 Task: Create a rule from the Routing list, Task moved to a section -> Set Priority in the project AgileRevolution , set the section as Done clear the priority
Action: Mouse moved to (73, 333)
Screenshot: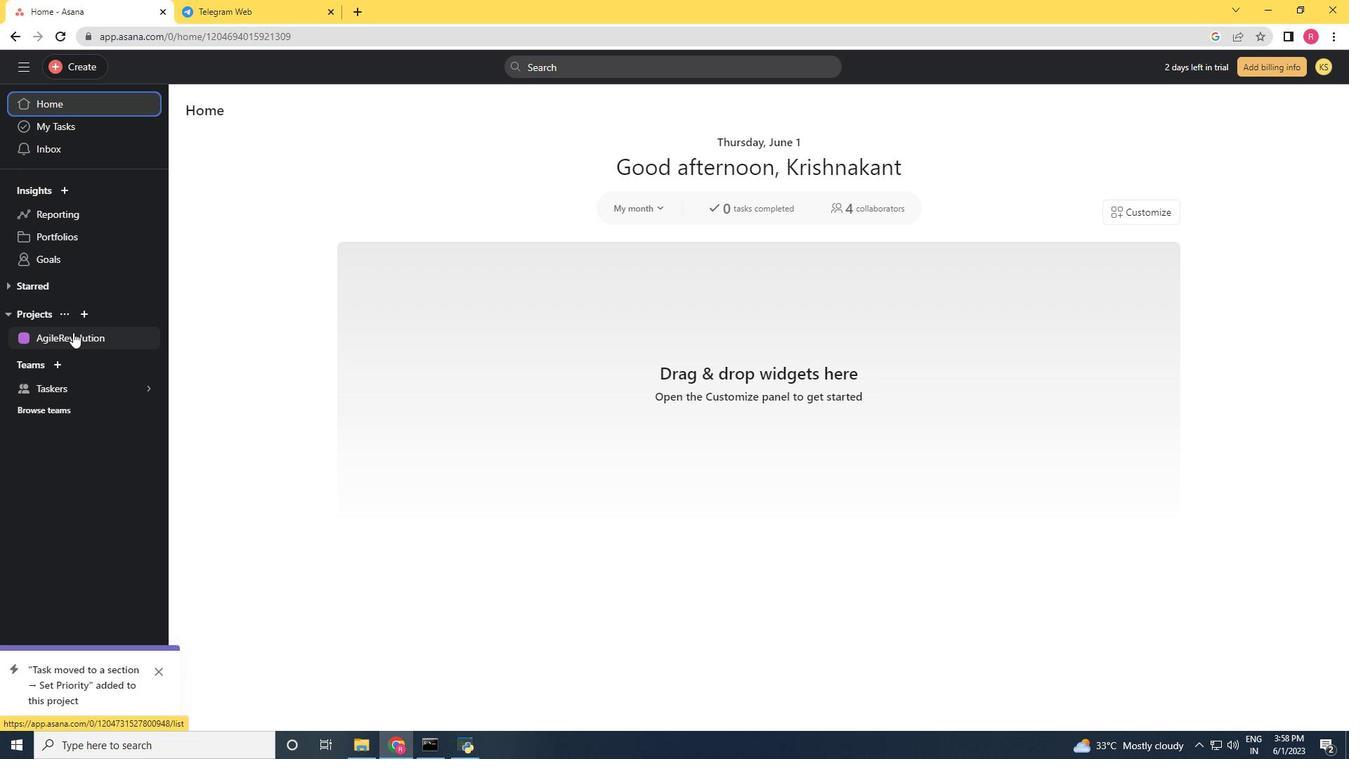 
Action: Mouse pressed left at (73, 333)
Screenshot: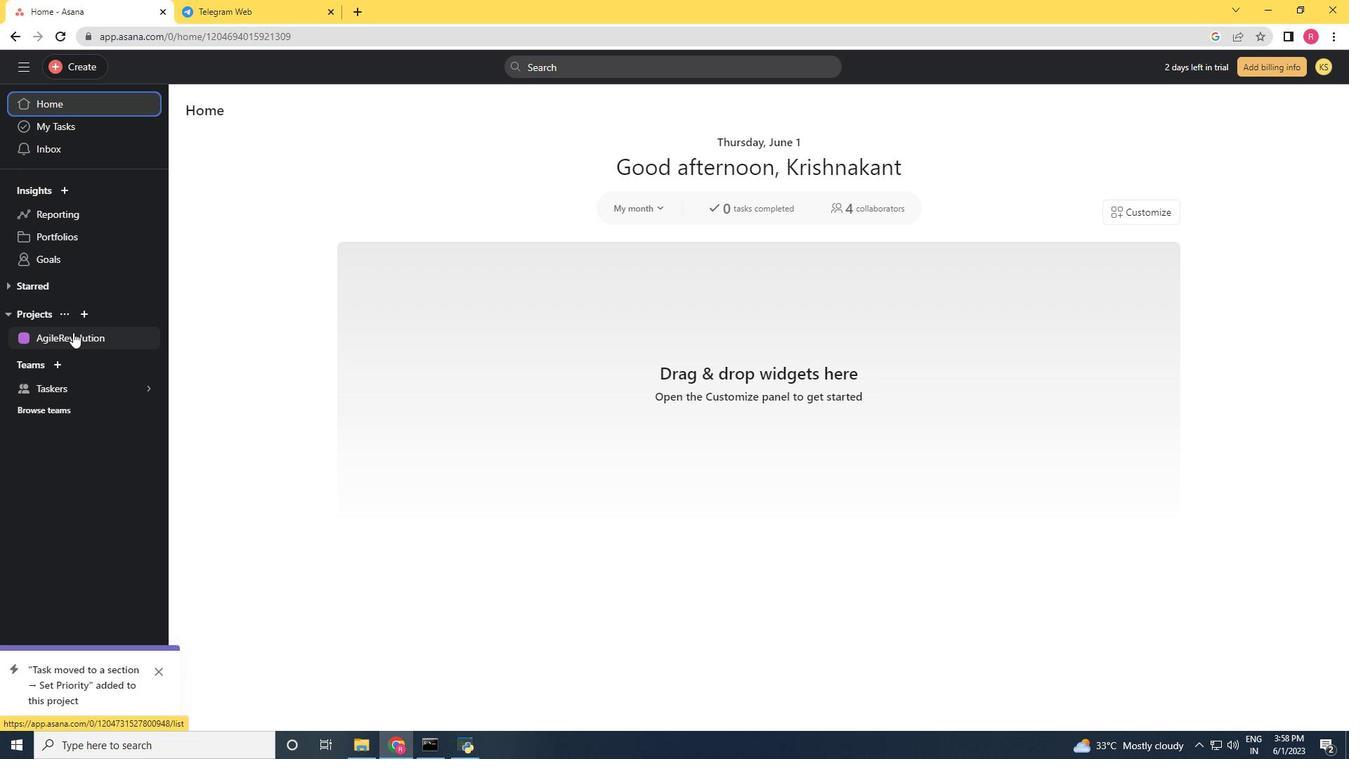 
Action: Mouse moved to (1283, 114)
Screenshot: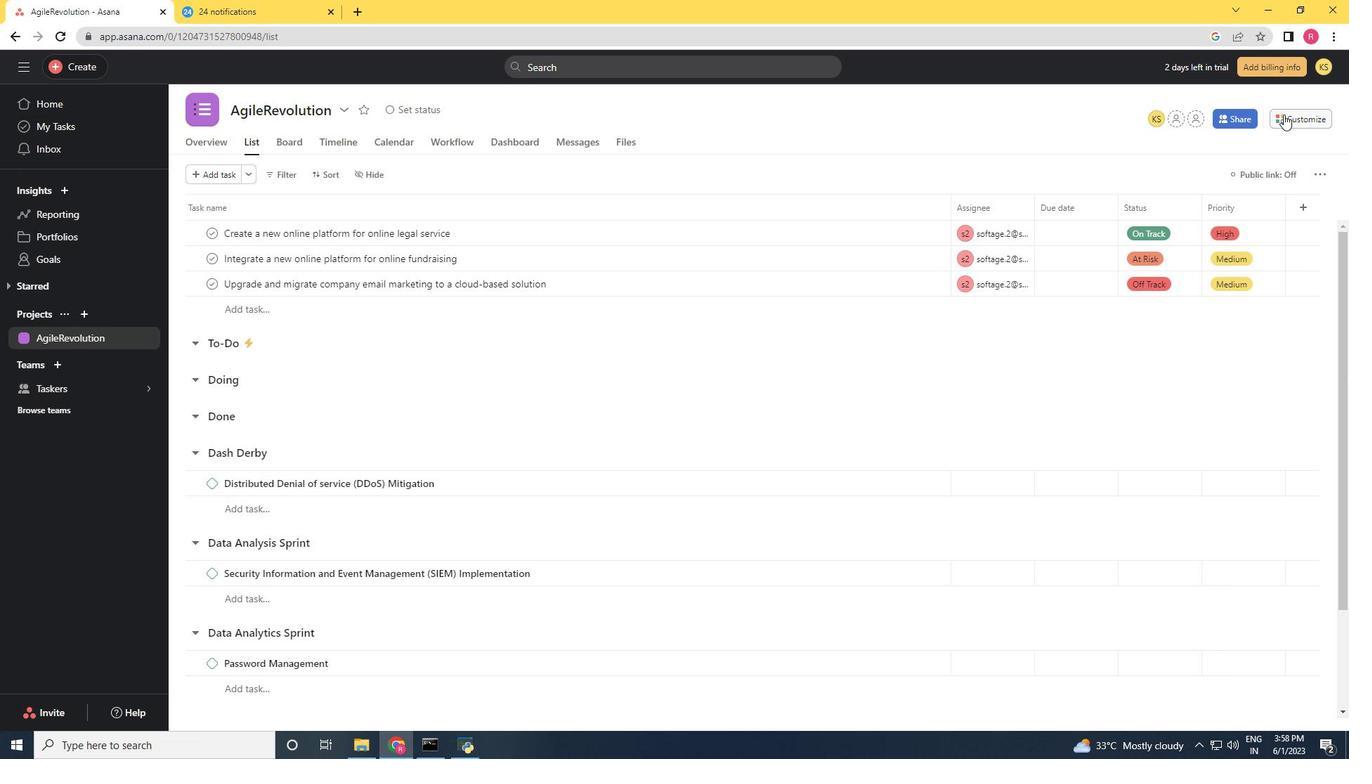 
Action: Mouse pressed left at (1283, 114)
Screenshot: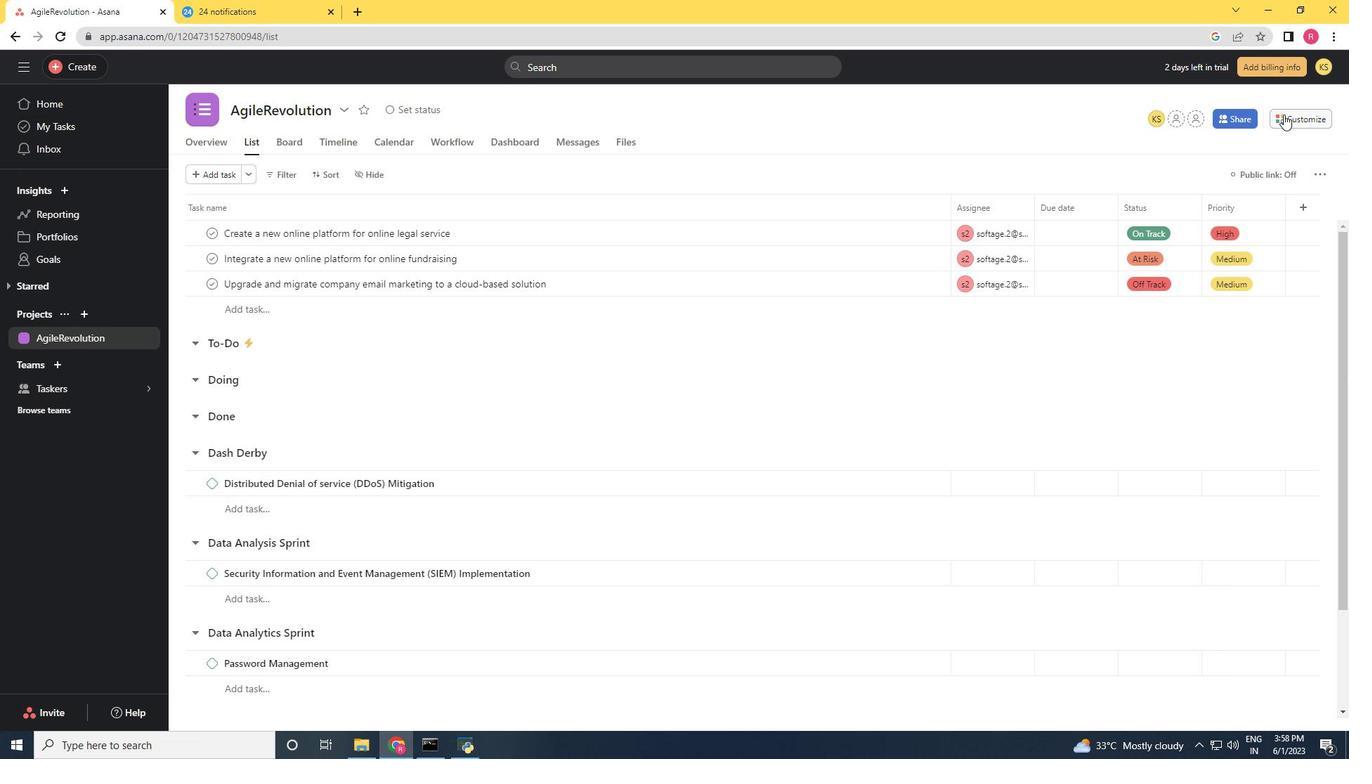 
Action: Mouse moved to (1032, 311)
Screenshot: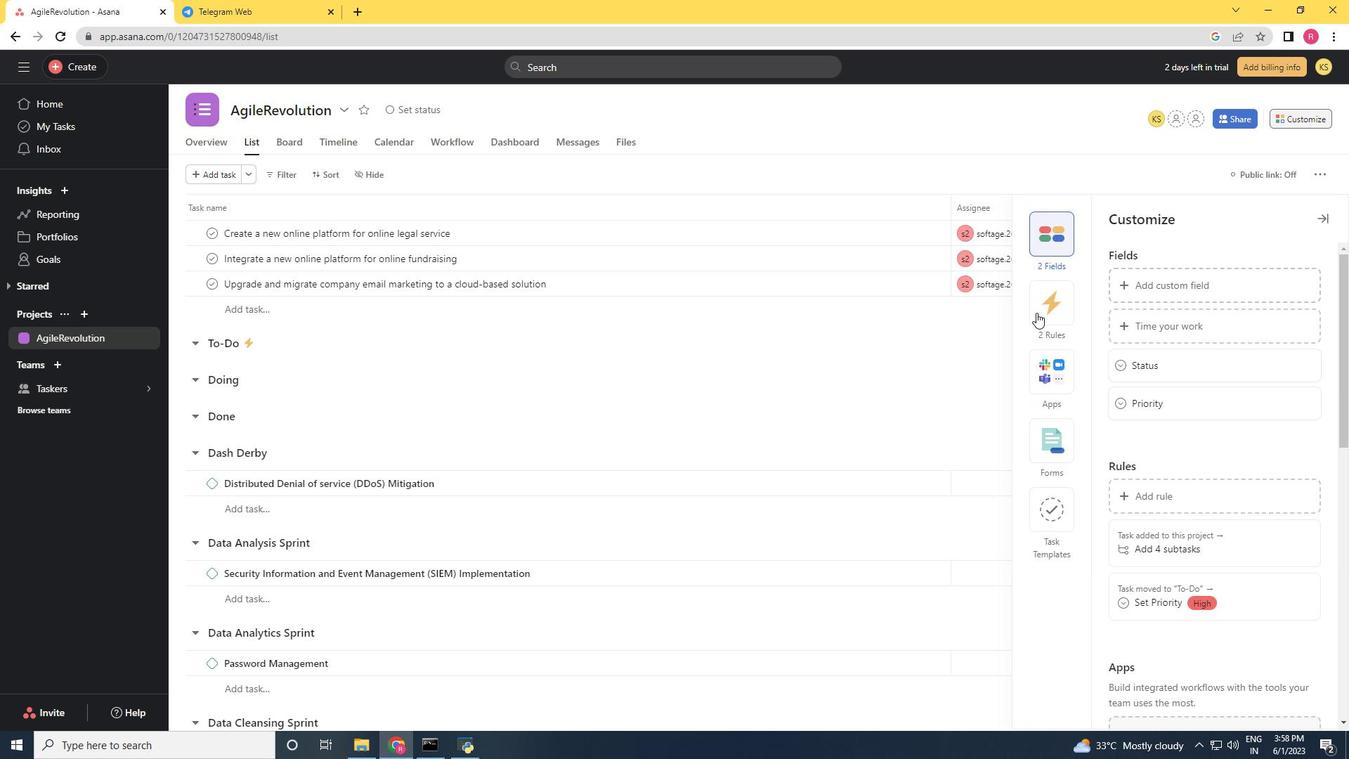 
Action: Mouse pressed left at (1032, 311)
Screenshot: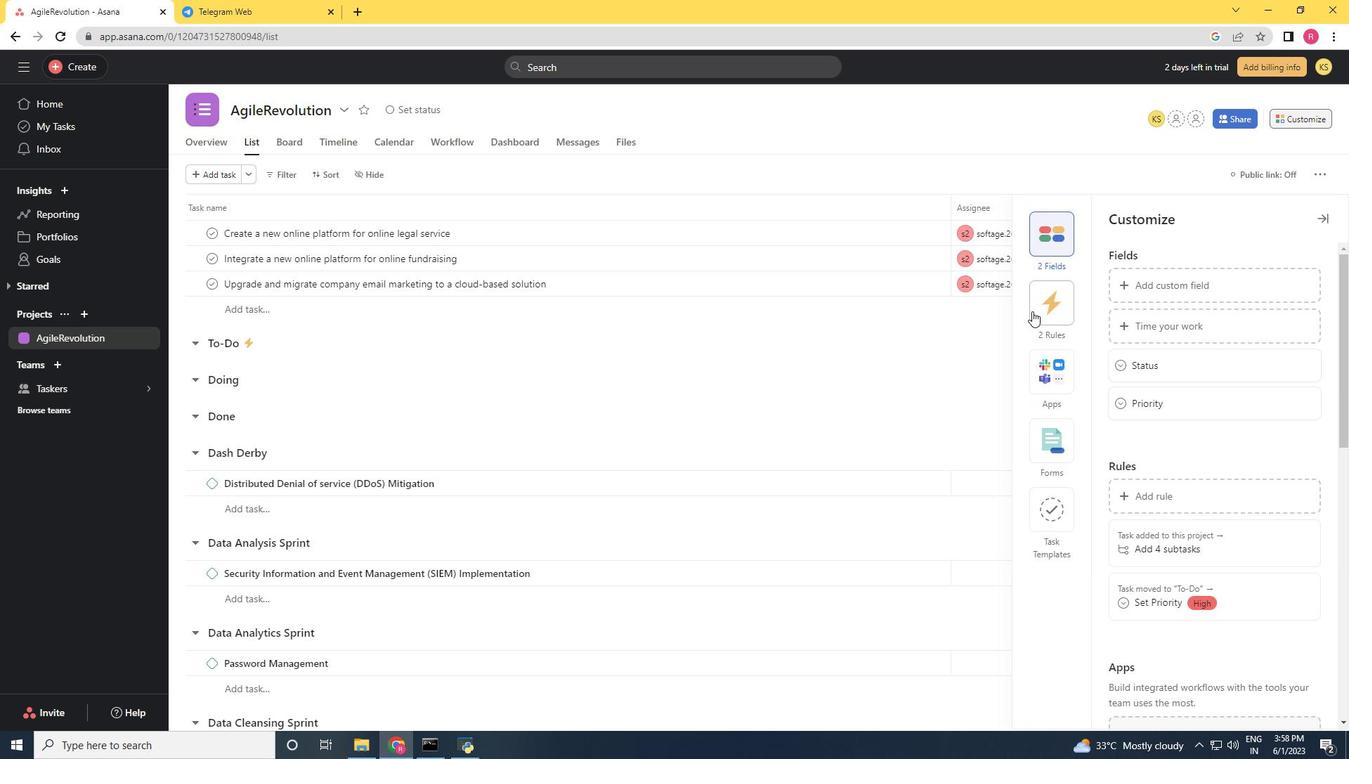
Action: Mouse moved to (1171, 287)
Screenshot: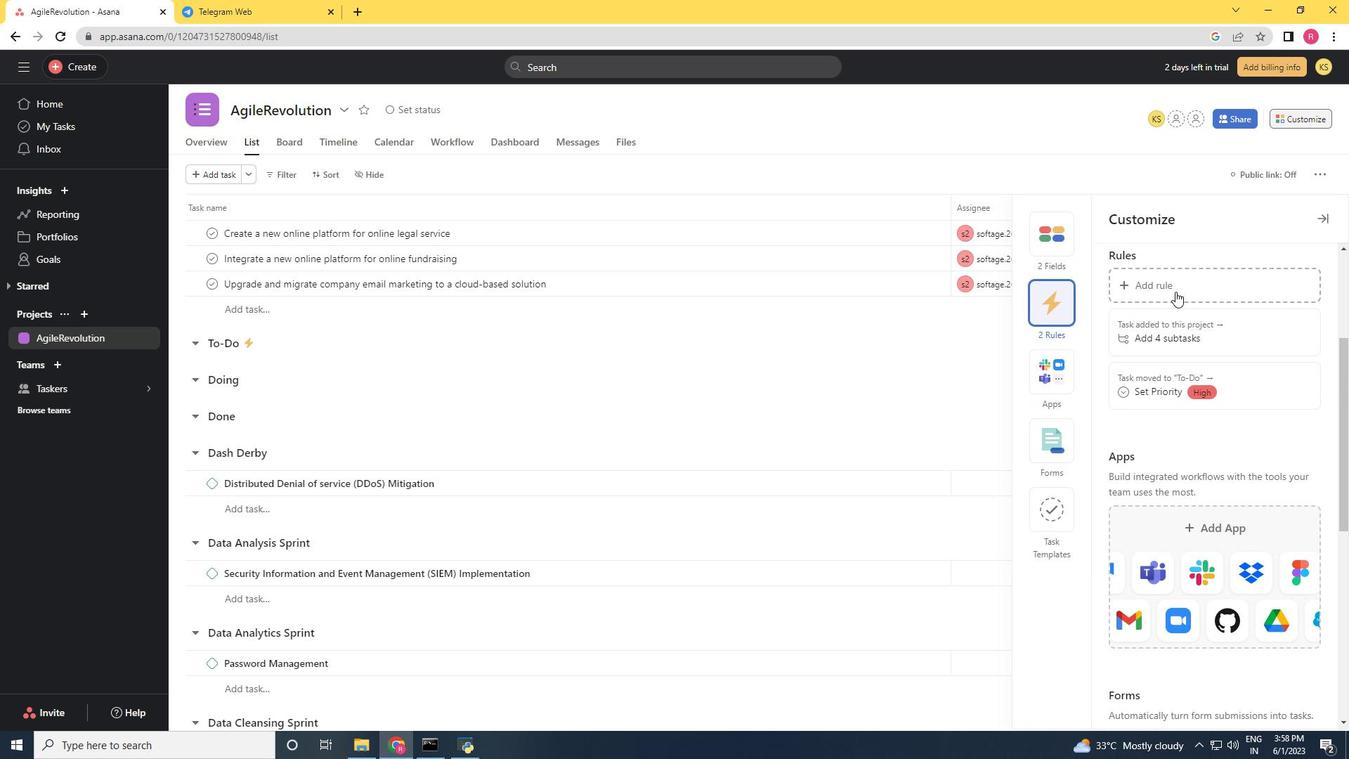 
Action: Mouse pressed left at (1171, 287)
Screenshot: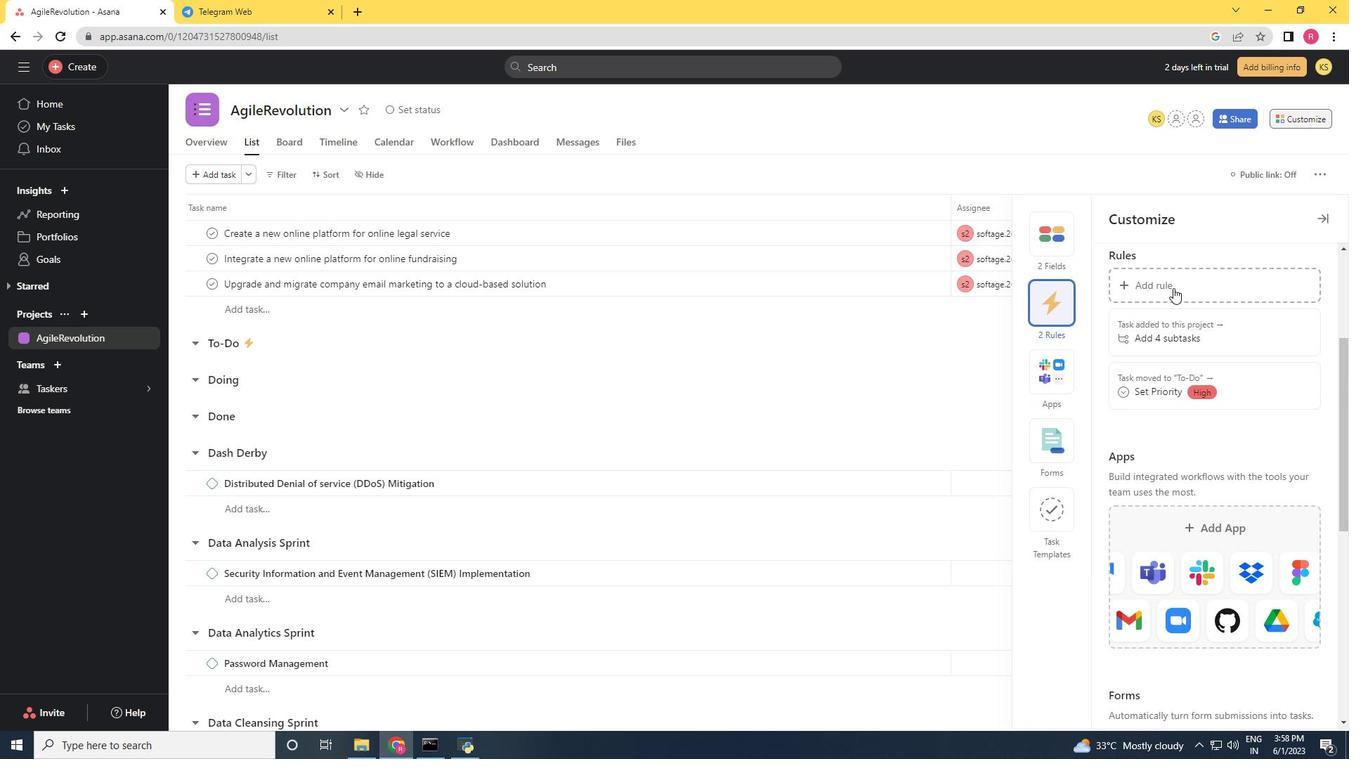 
Action: Mouse moved to (299, 189)
Screenshot: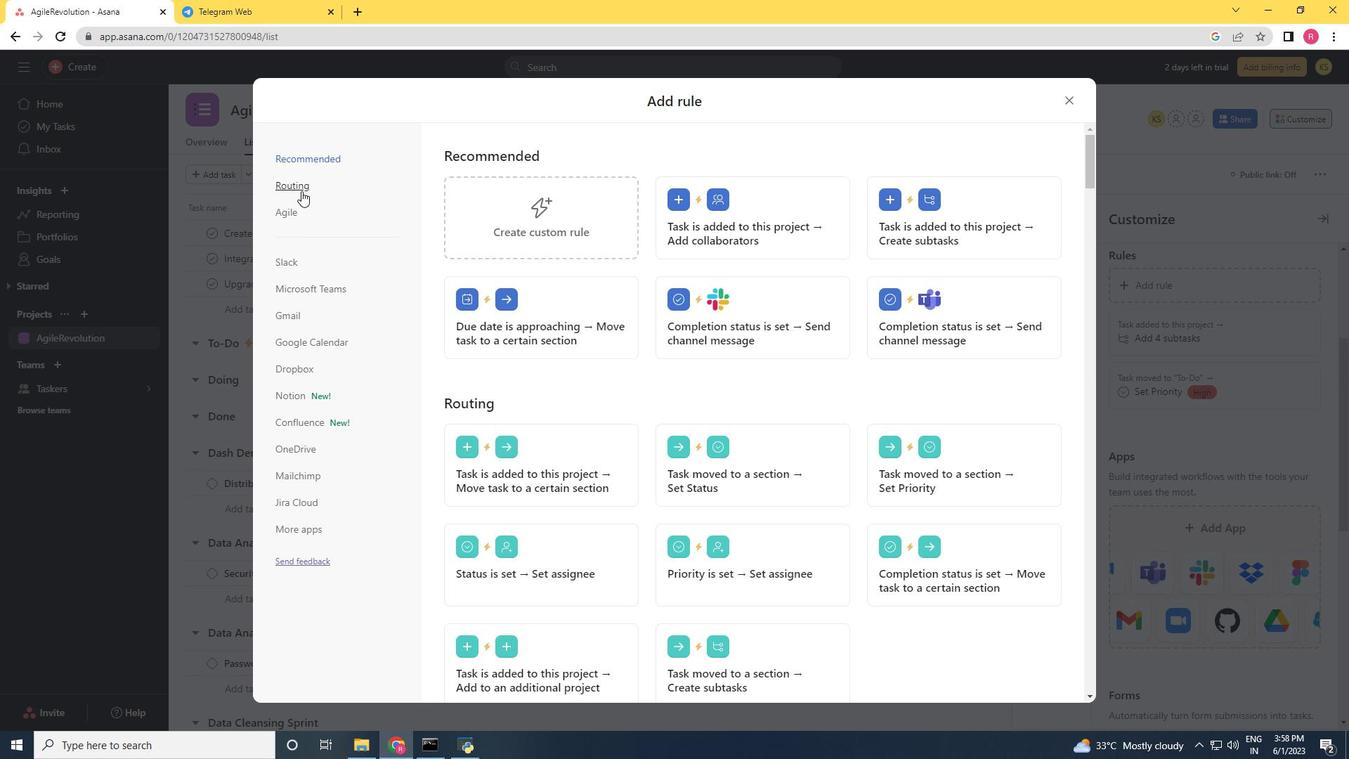 
Action: Mouse pressed left at (299, 189)
Screenshot: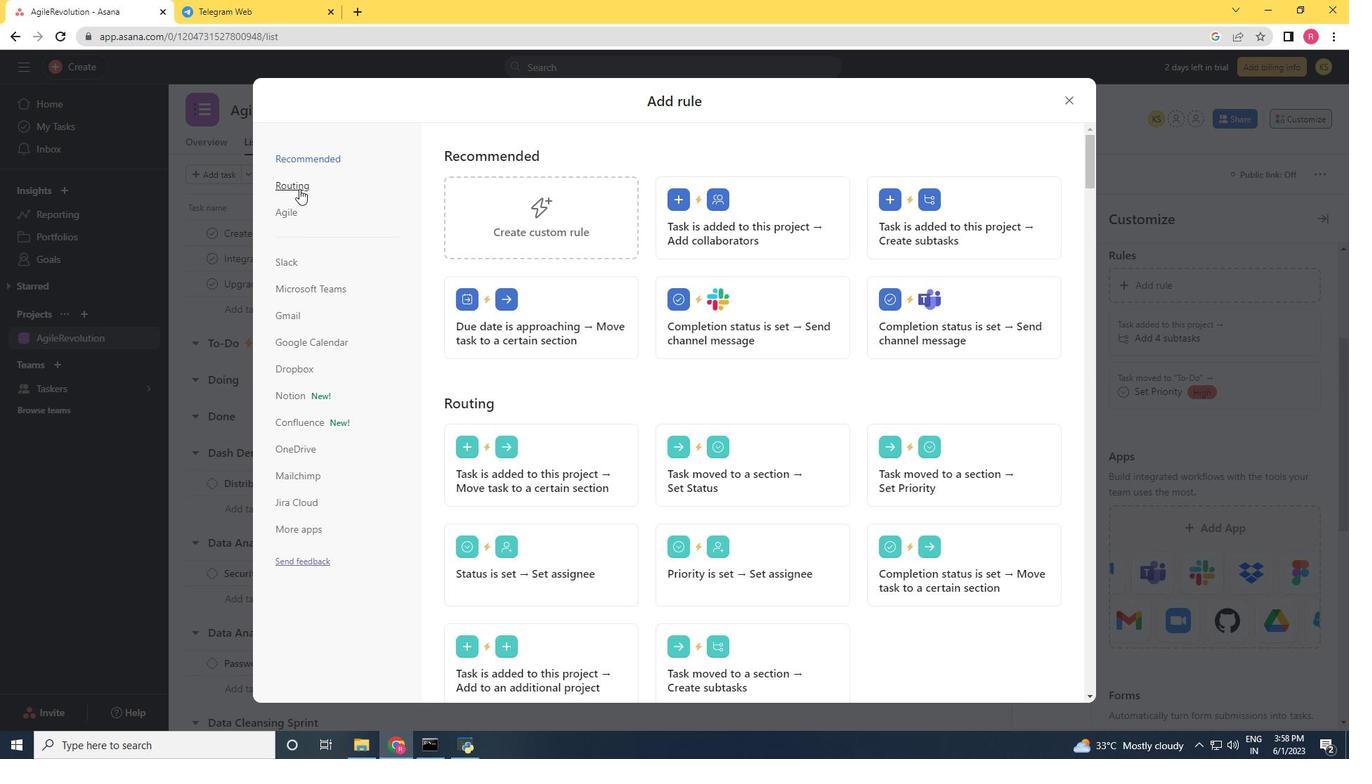 
Action: Mouse moved to (930, 240)
Screenshot: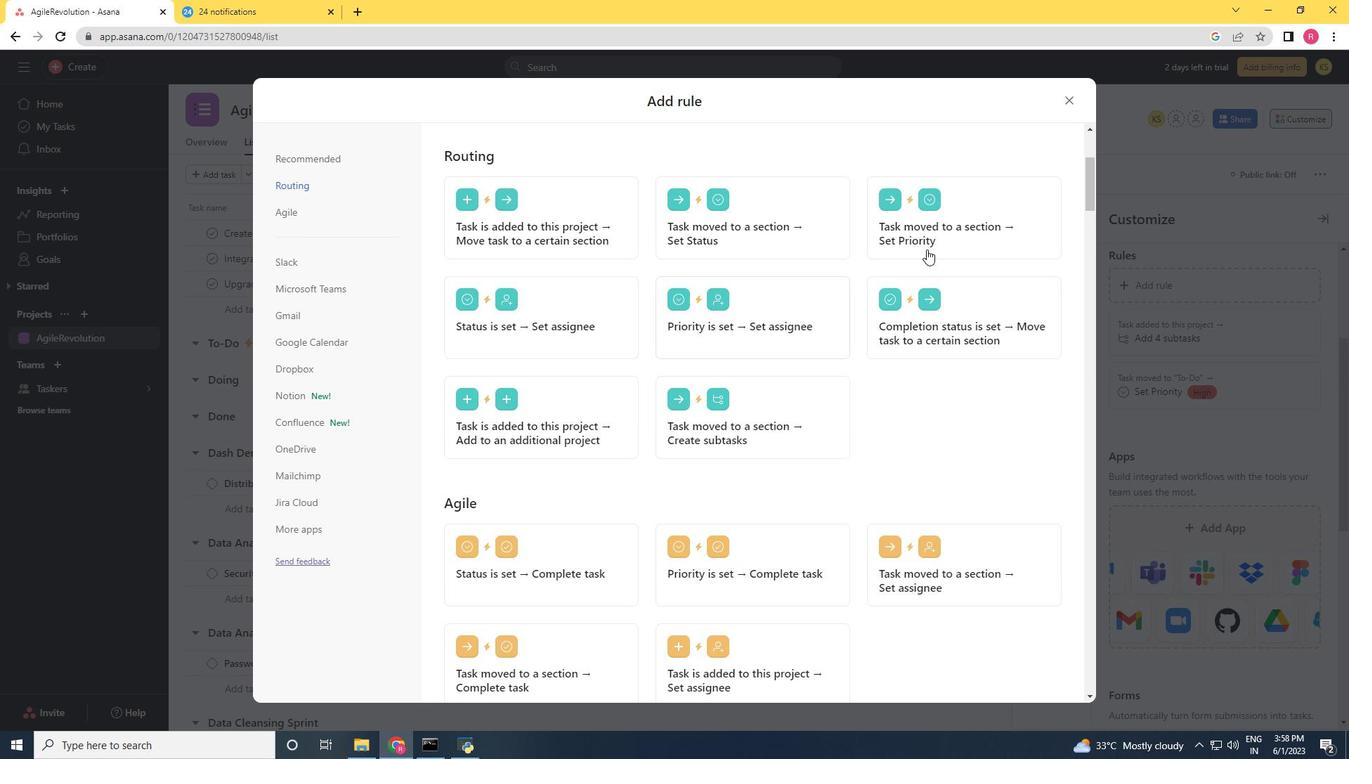 
Action: Mouse pressed left at (930, 240)
Screenshot: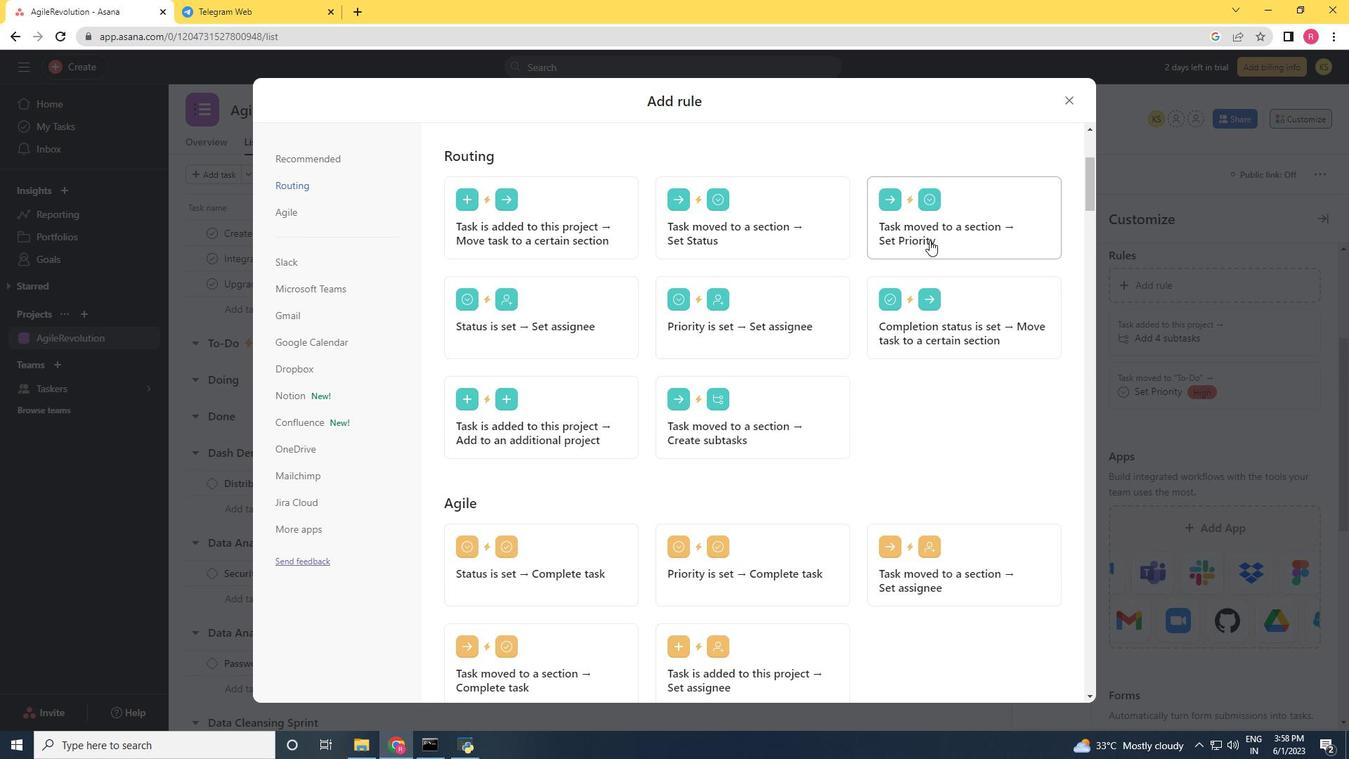
Action: Mouse moved to (584, 367)
Screenshot: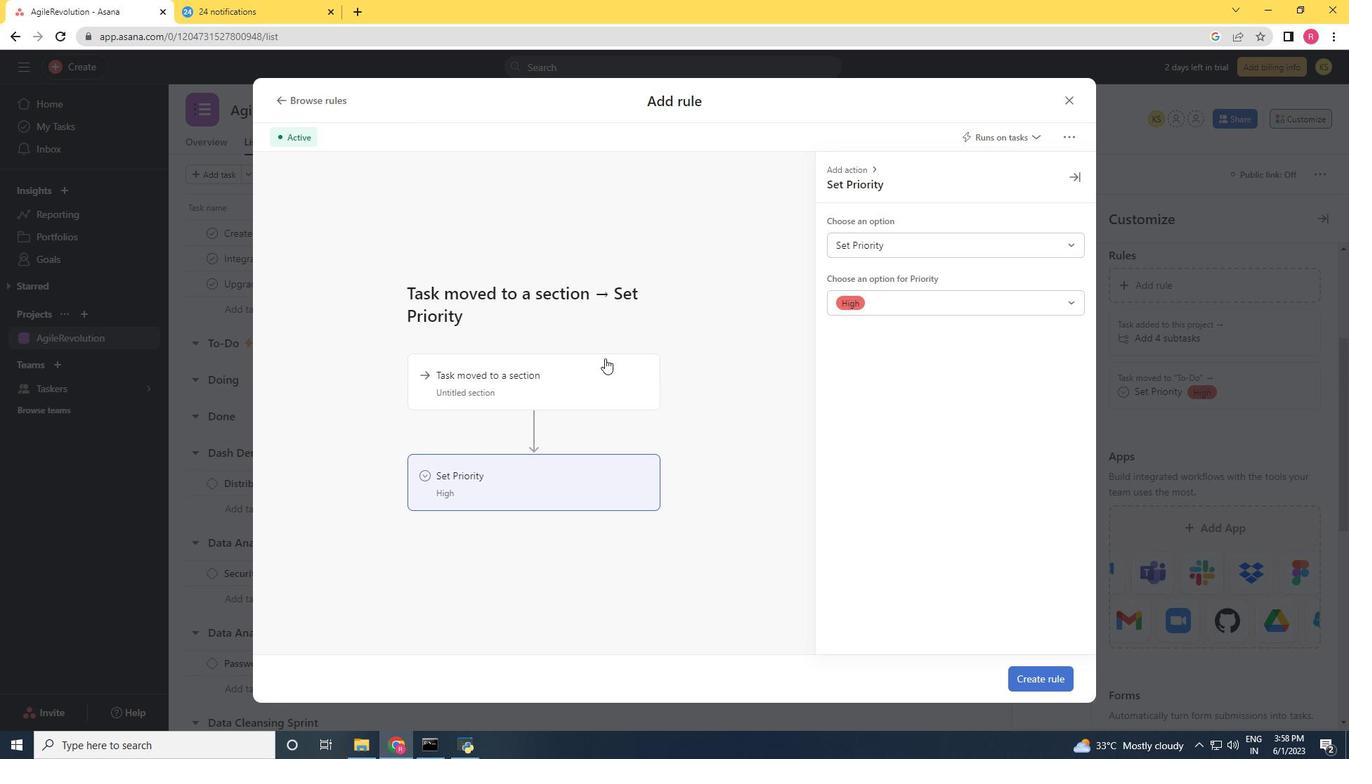 
Action: Mouse pressed left at (584, 367)
Screenshot: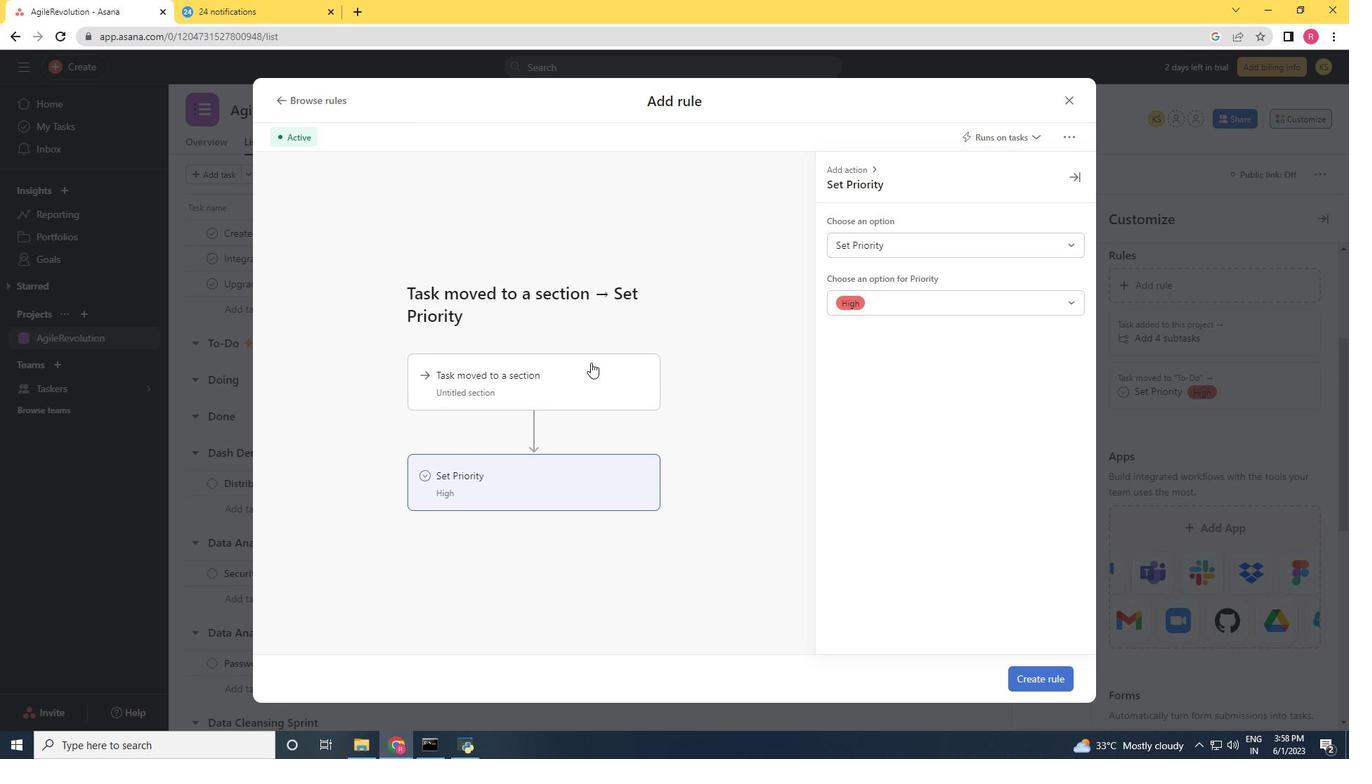 
Action: Mouse moved to (868, 246)
Screenshot: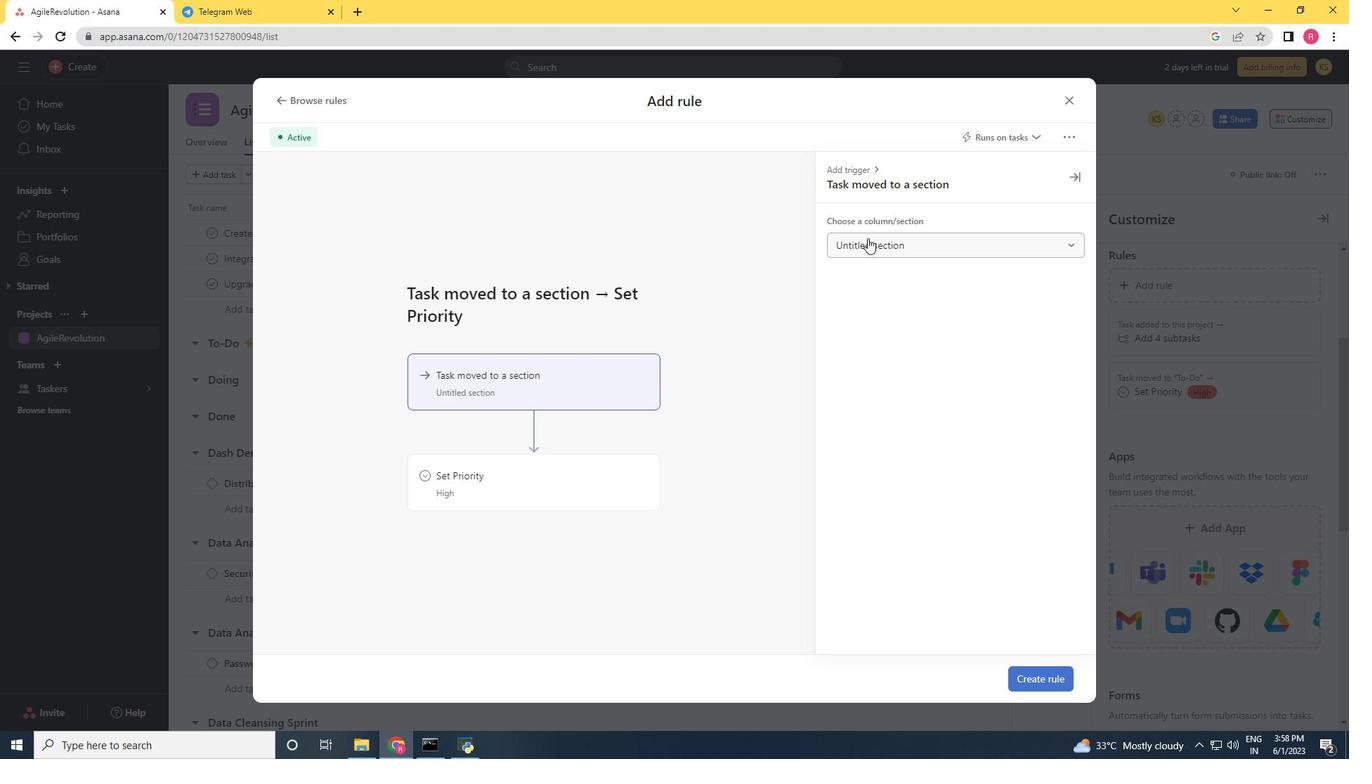 
Action: Mouse pressed left at (868, 246)
Screenshot: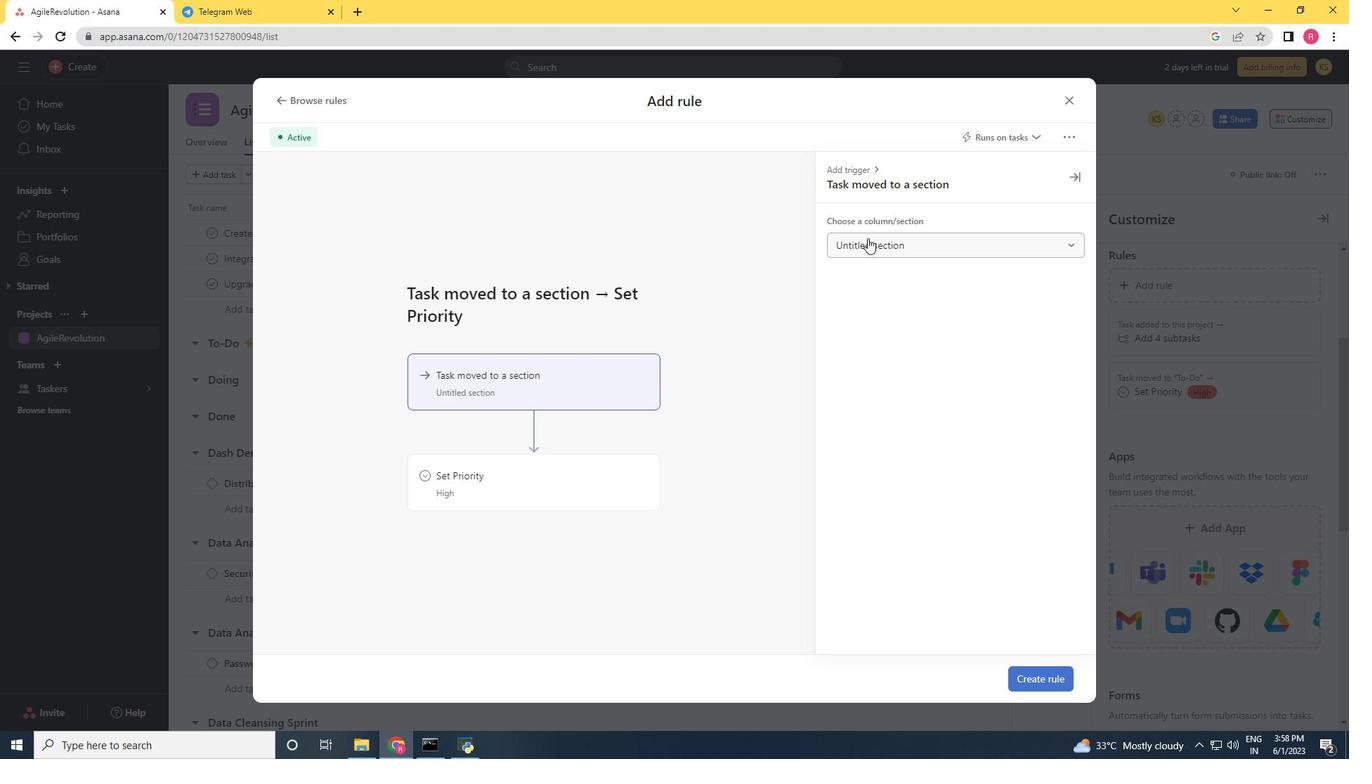 
Action: Mouse moved to (874, 345)
Screenshot: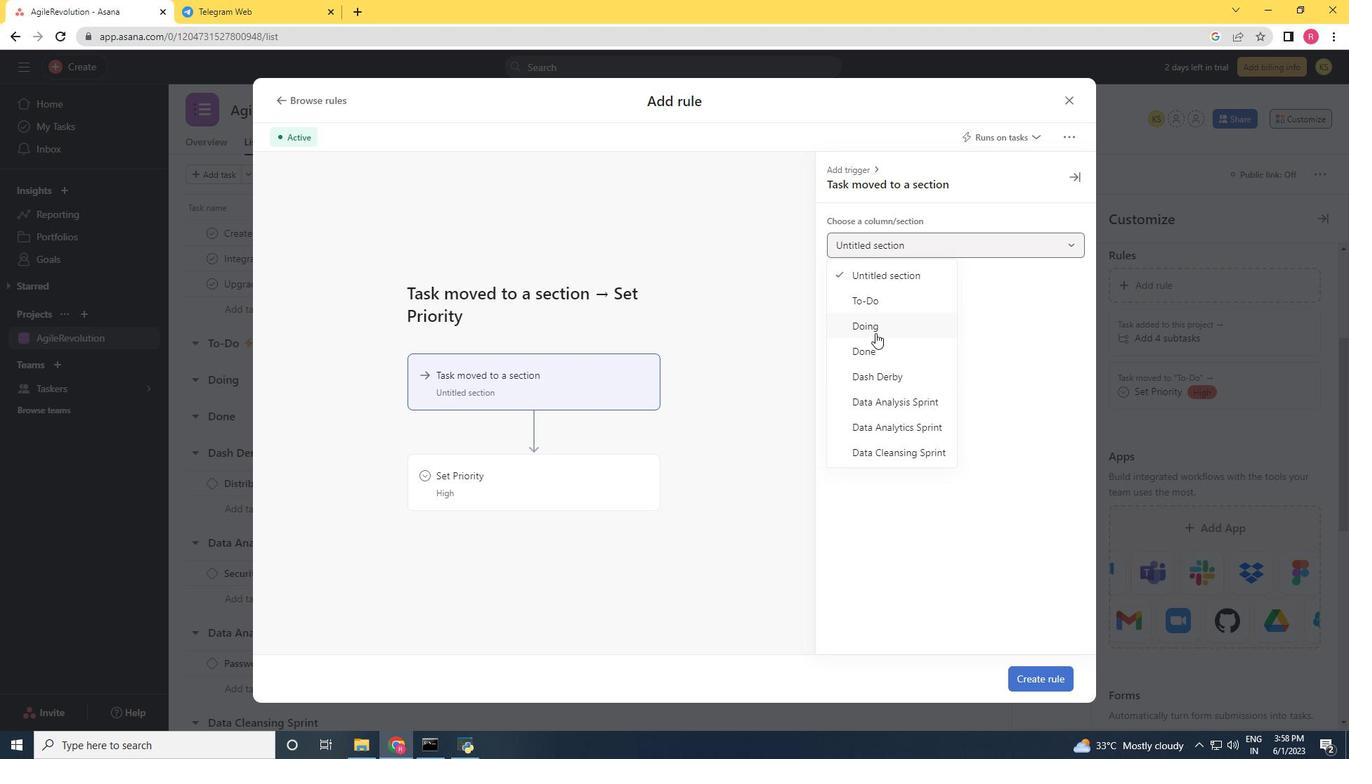
Action: Mouse pressed left at (874, 345)
Screenshot: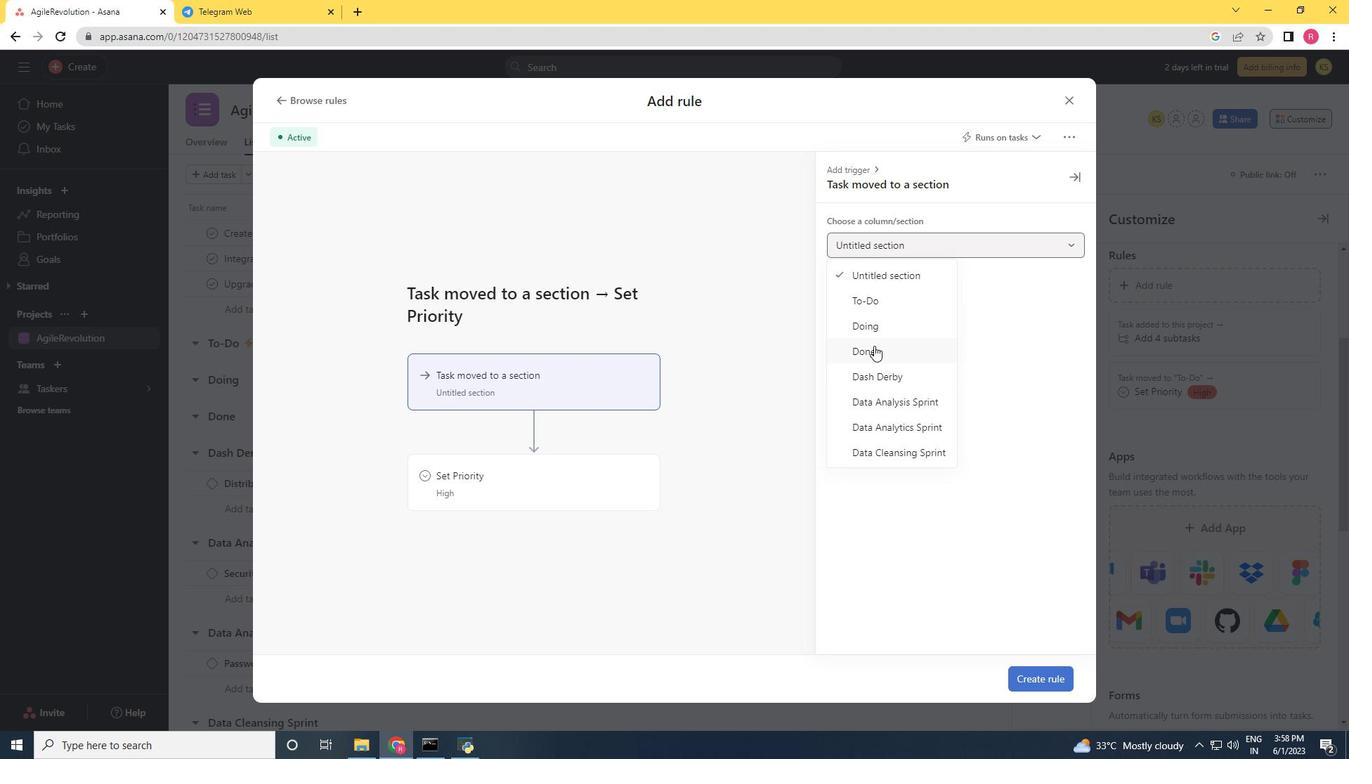 
Action: Mouse moved to (543, 499)
Screenshot: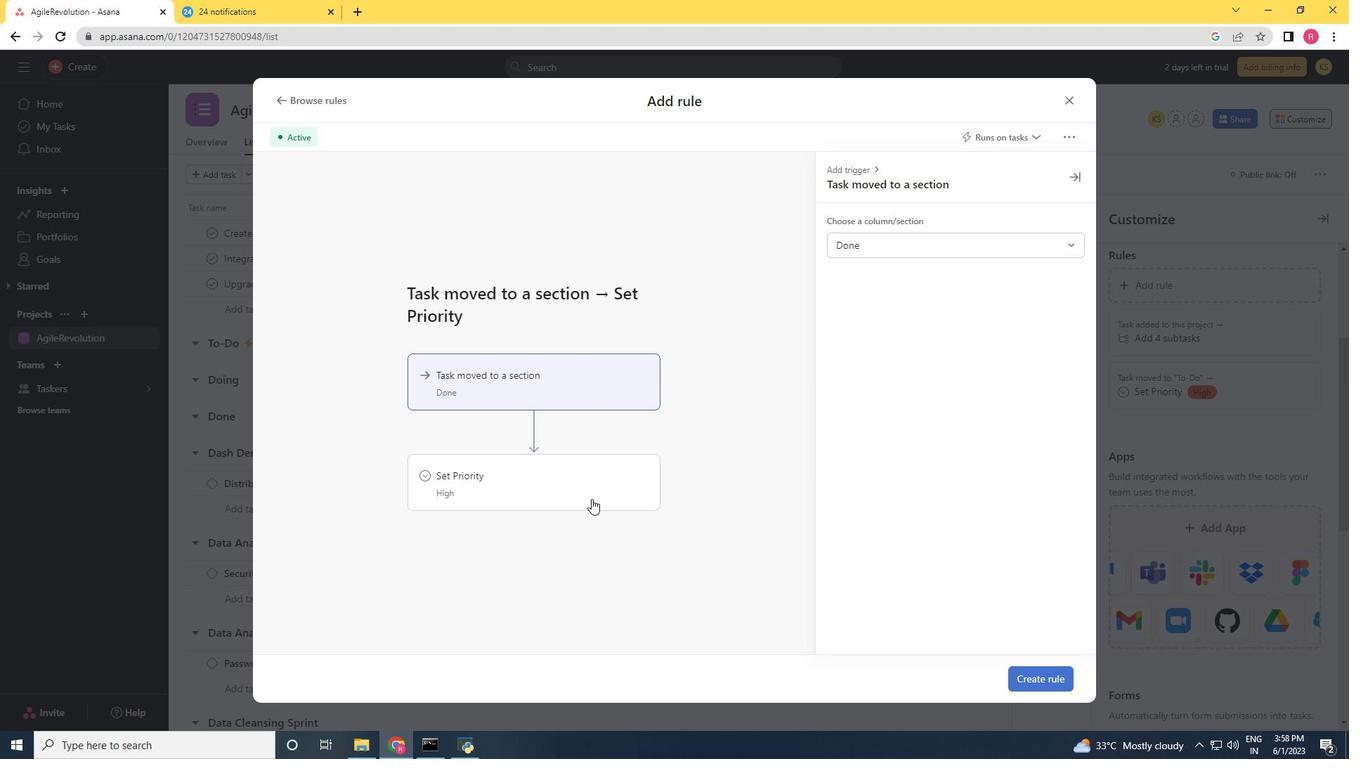 
Action: Mouse pressed left at (543, 499)
Screenshot: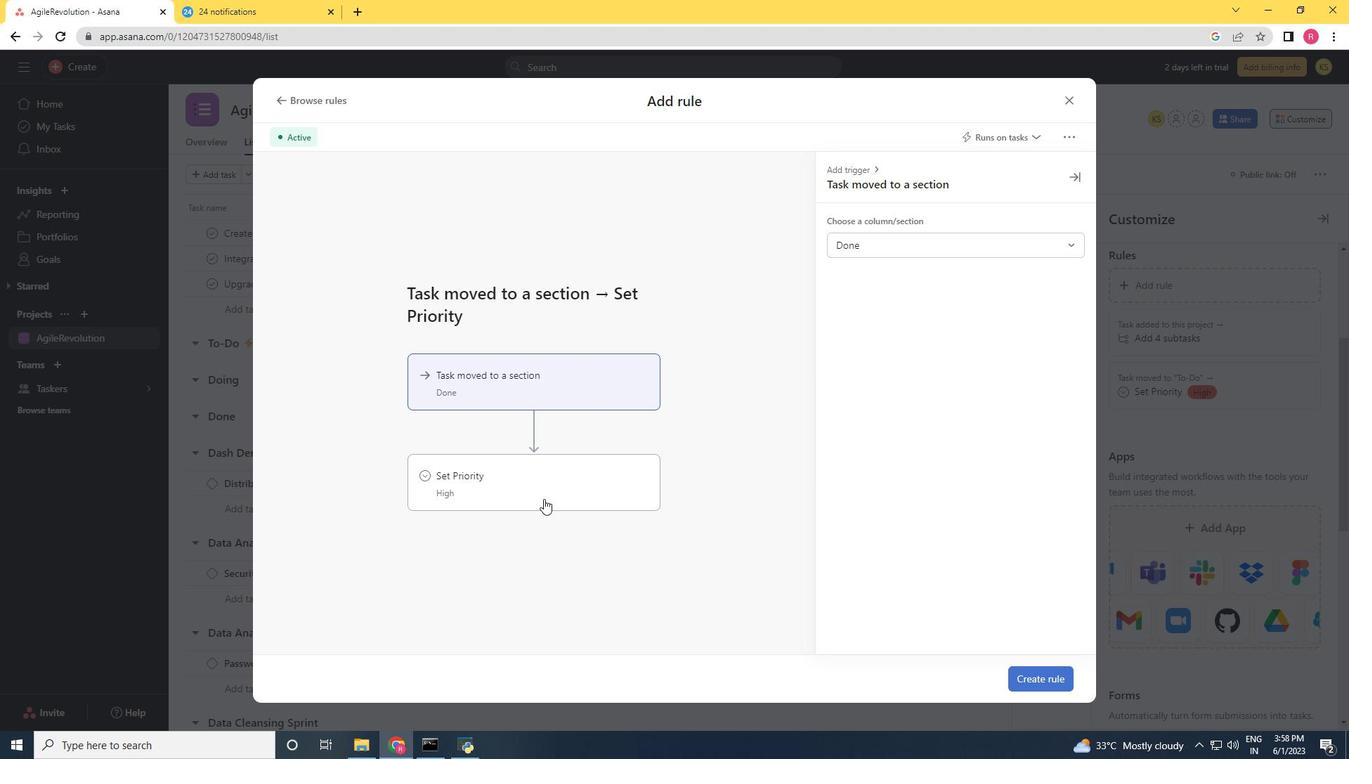 
Action: Mouse moved to (862, 238)
Screenshot: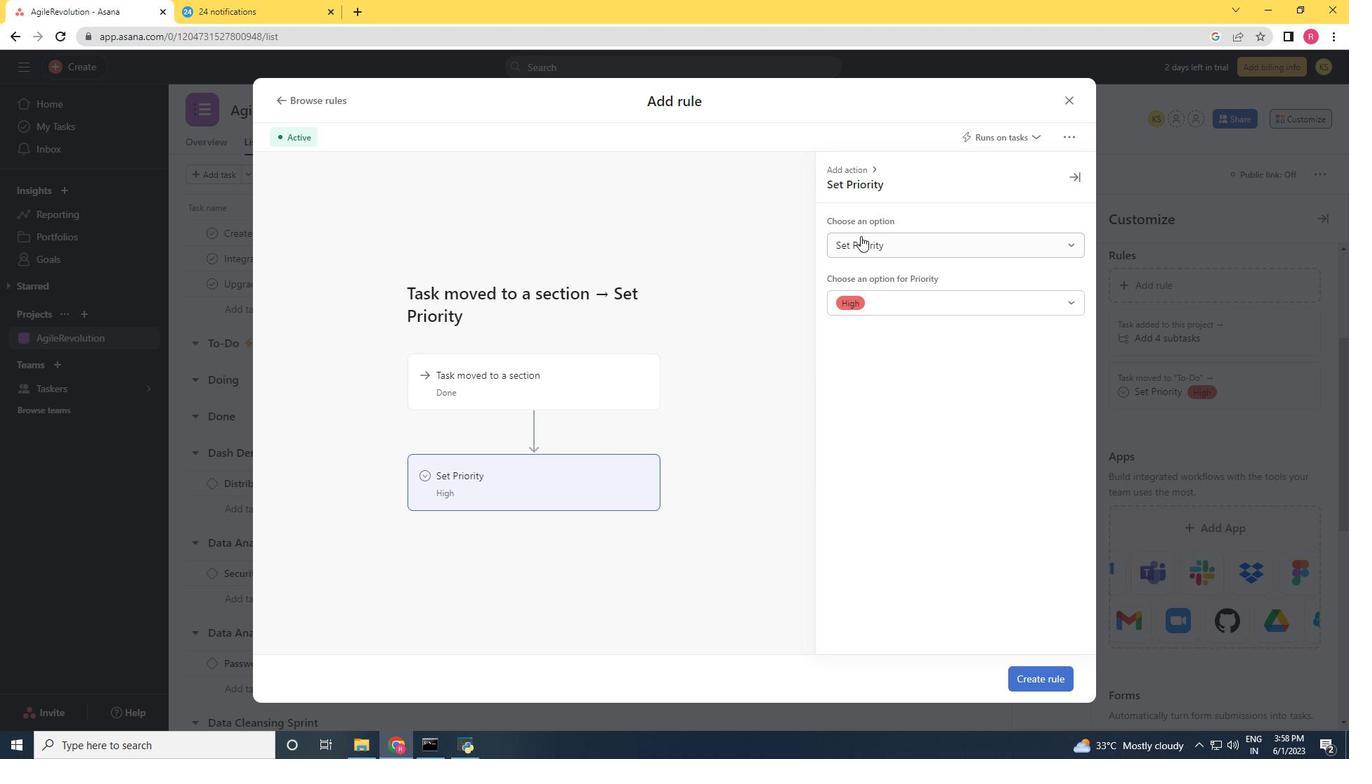 
Action: Mouse pressed left at (862, 238)
Screenshot: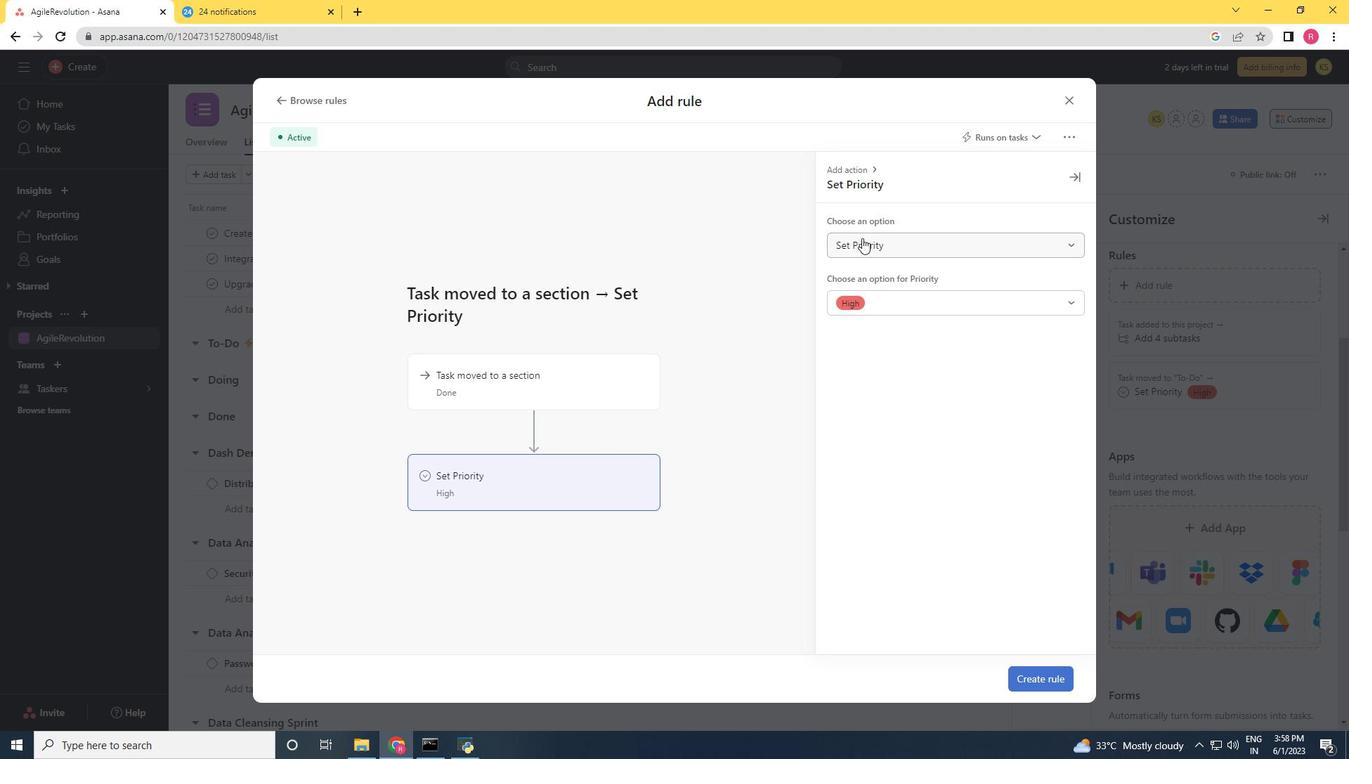 
Action: Mouse moved to (876, 294)
Screenshot: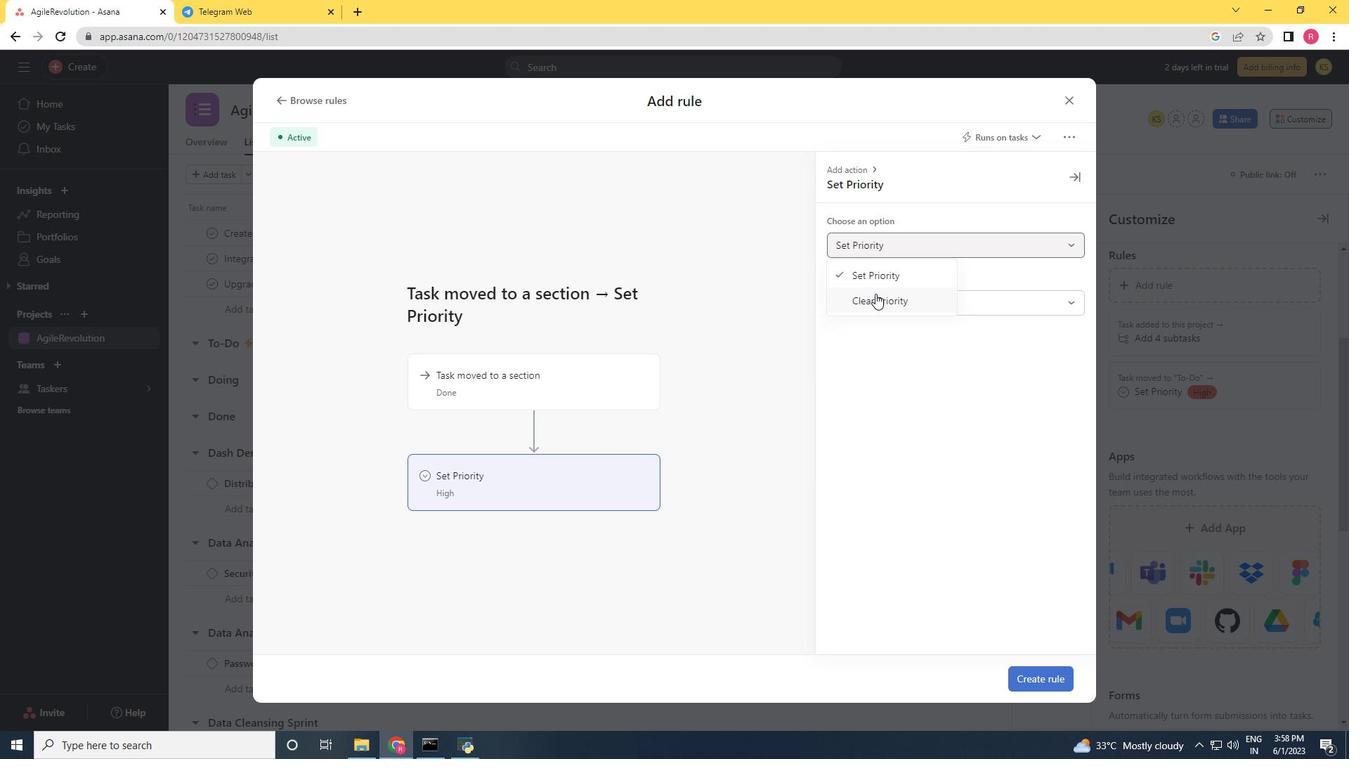
Action: Mouse pressed left at (876, 294)
Screenshot: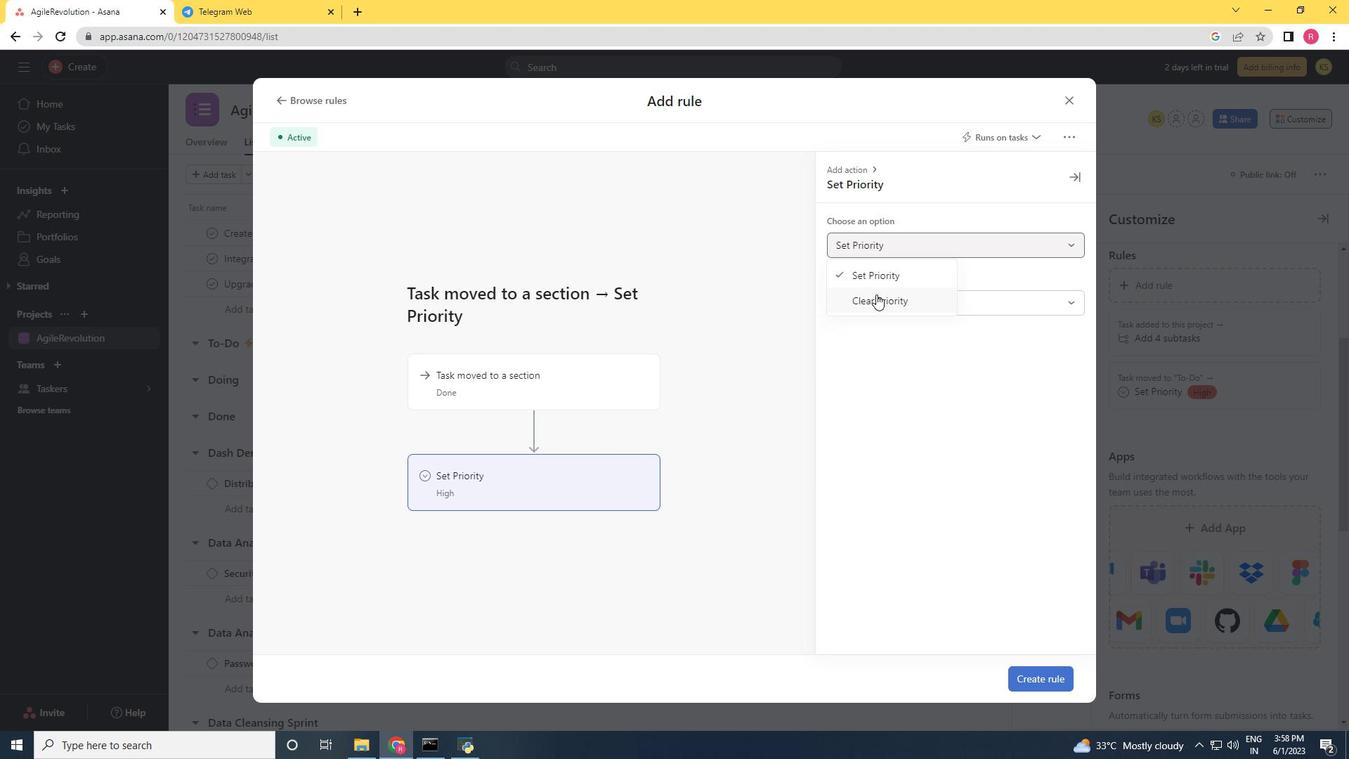 
Action: Mouse moved to (1049, 677)
Screenshot: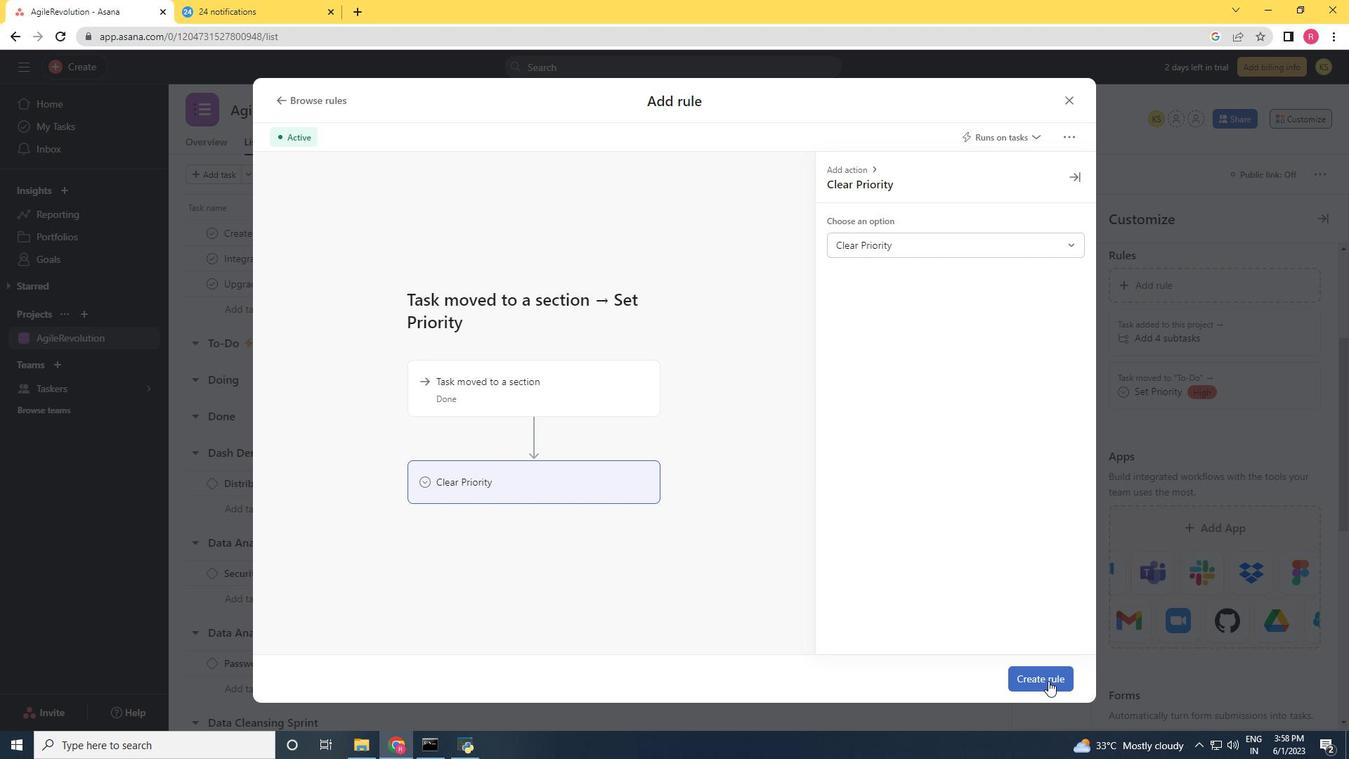 
Action: Mouse pressed left at (1049, 677)
Screenshot: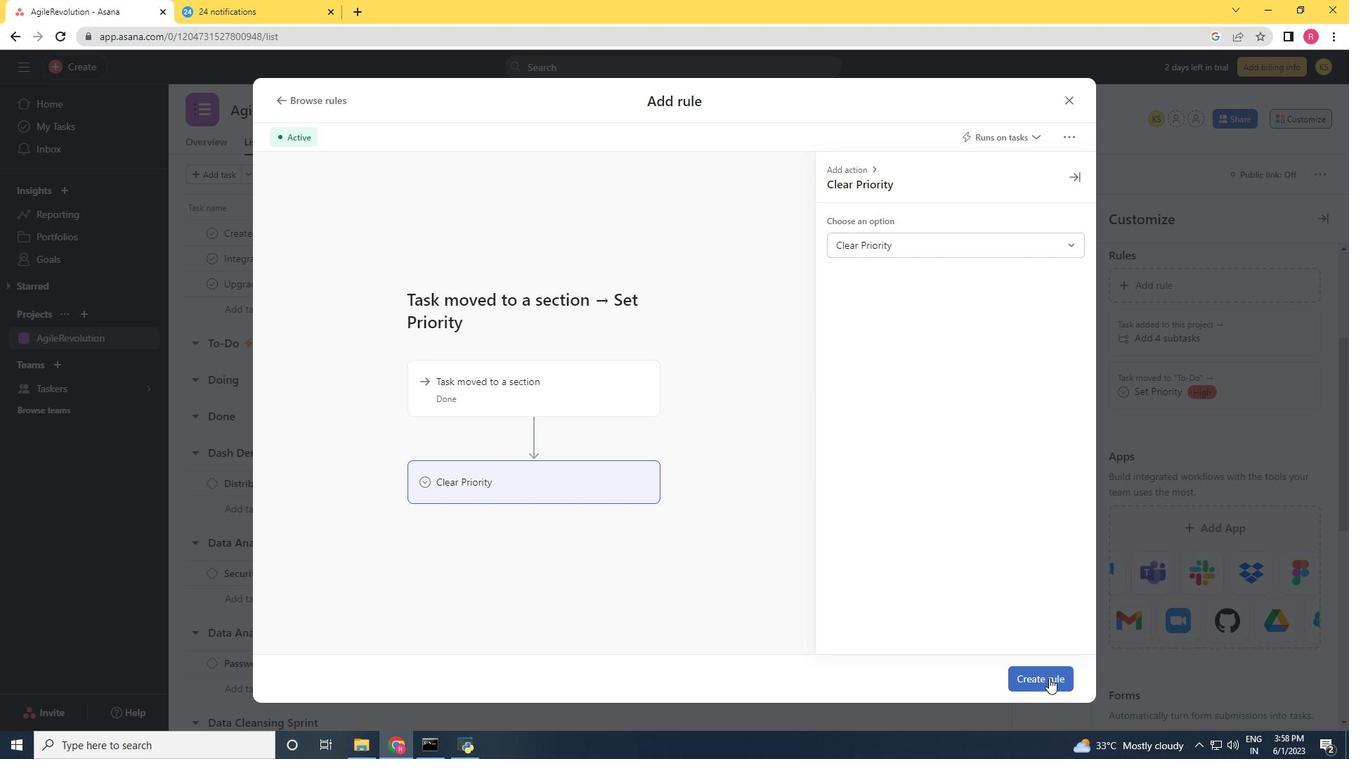 
Action: Mouse moved to (761, 577)
Screenshot: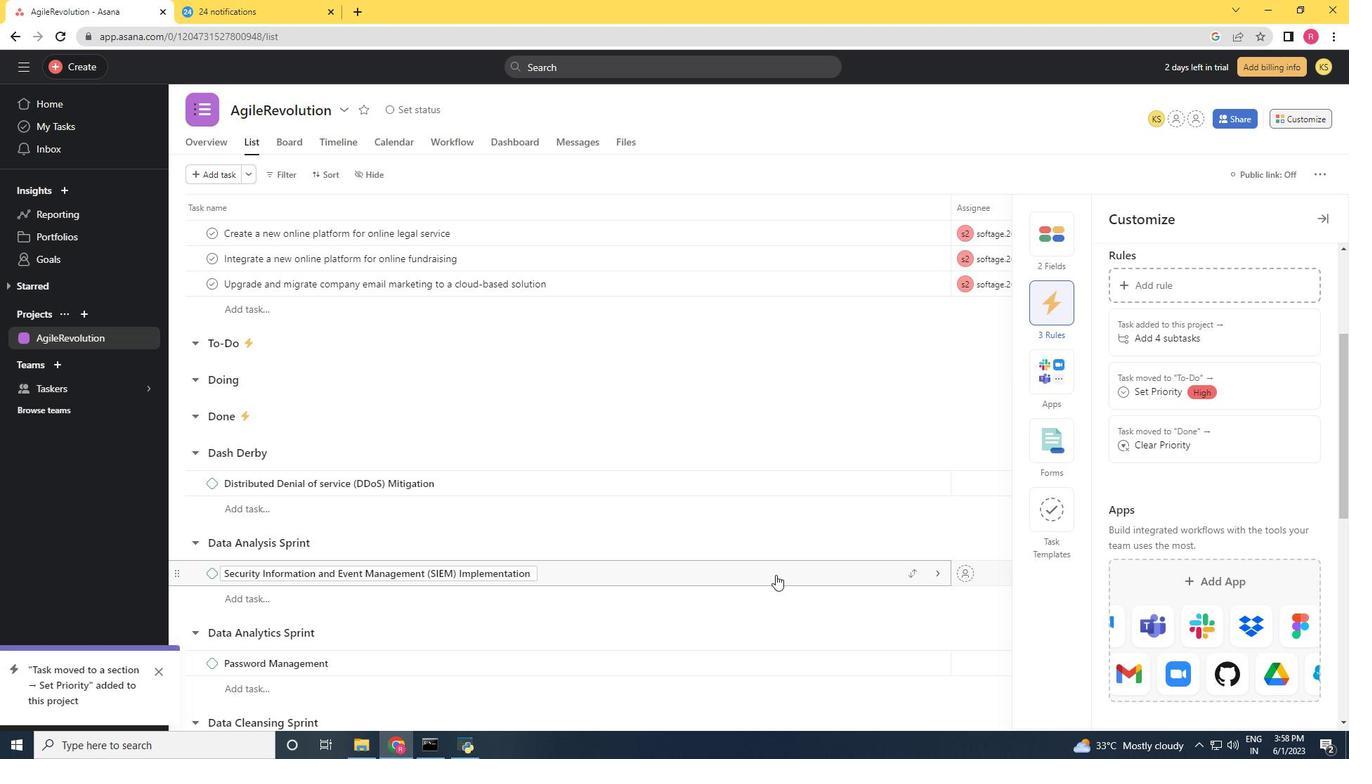 
